 Task: Add Mindbridge.
Action: Mouse moved to (386, 78)
Screenshot: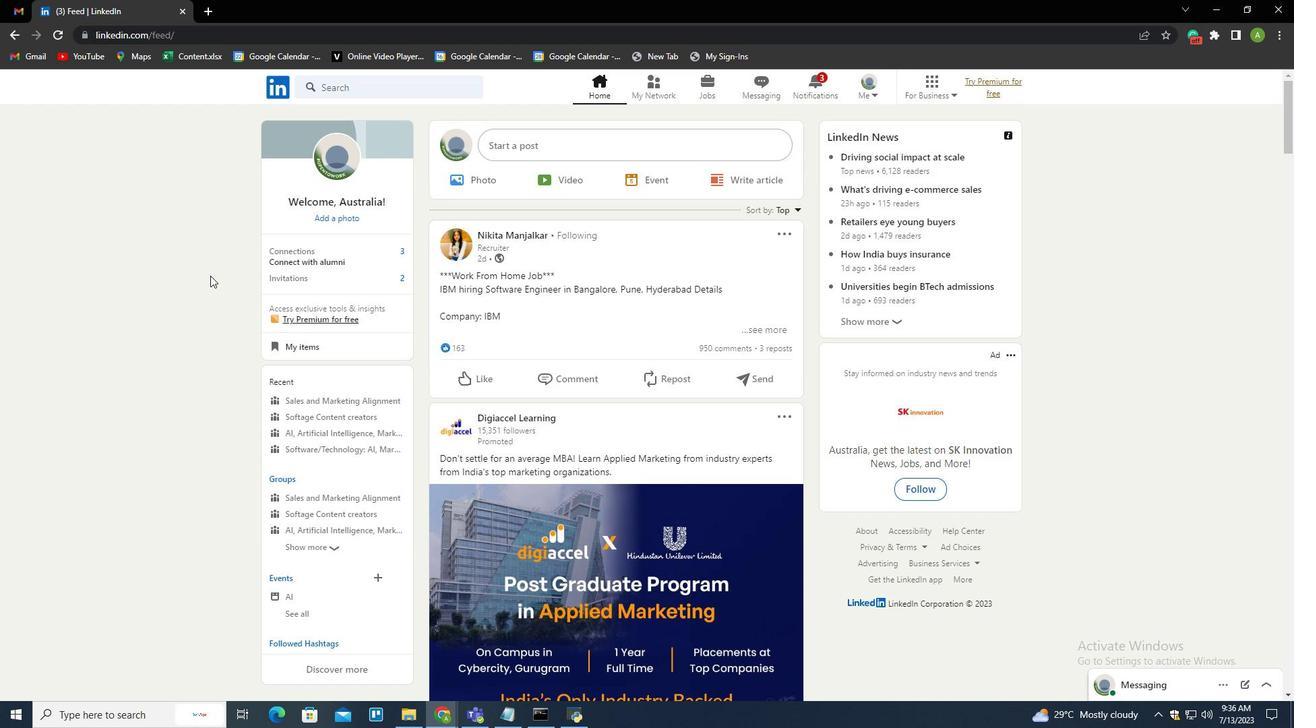 
Action: Mouse pressed left at (386, 78)
Screenshot: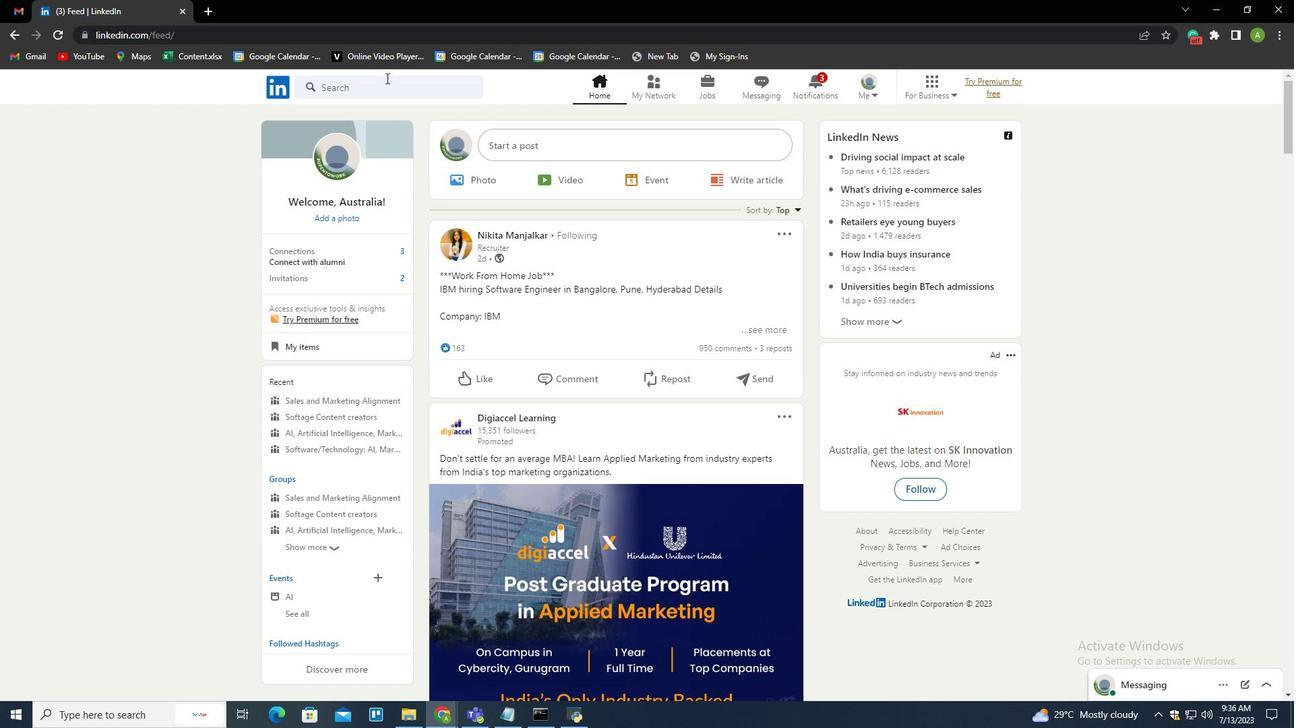 
Action: Mouse moved to (338, 201)
Screenshot: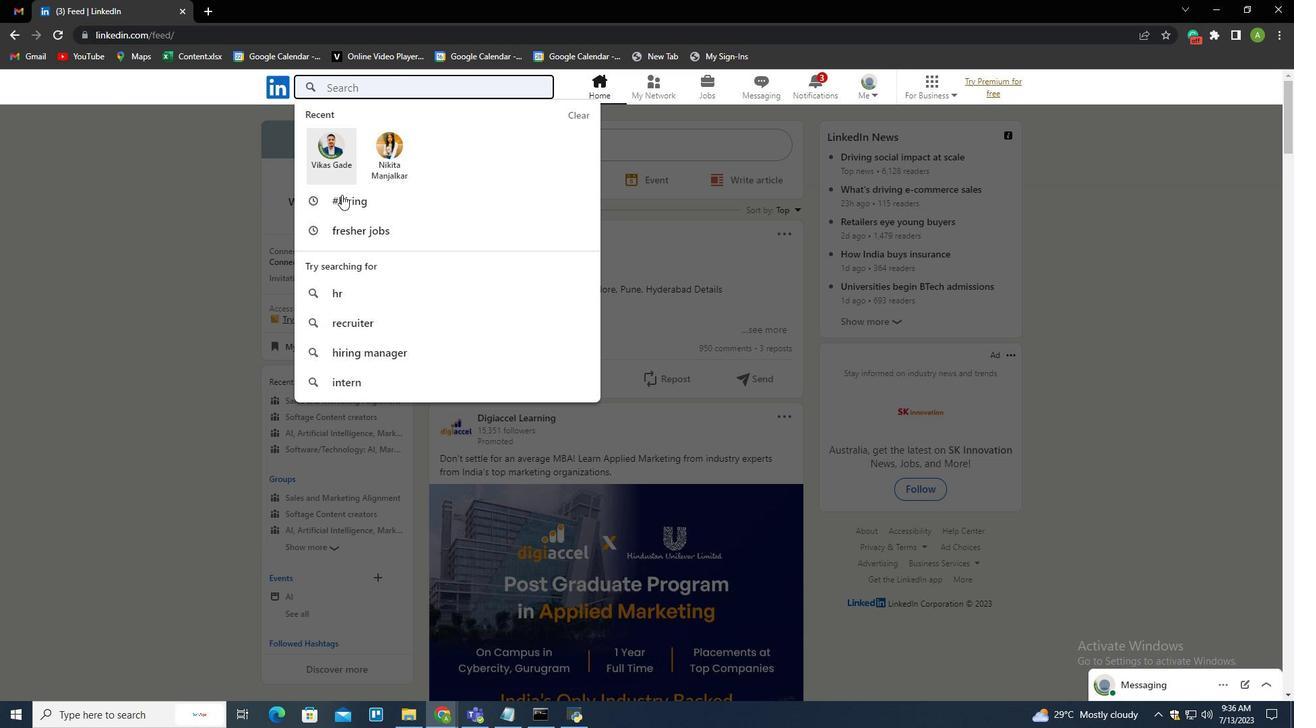 
Action: Mouse pressed left at (338, 201)
Screenshot: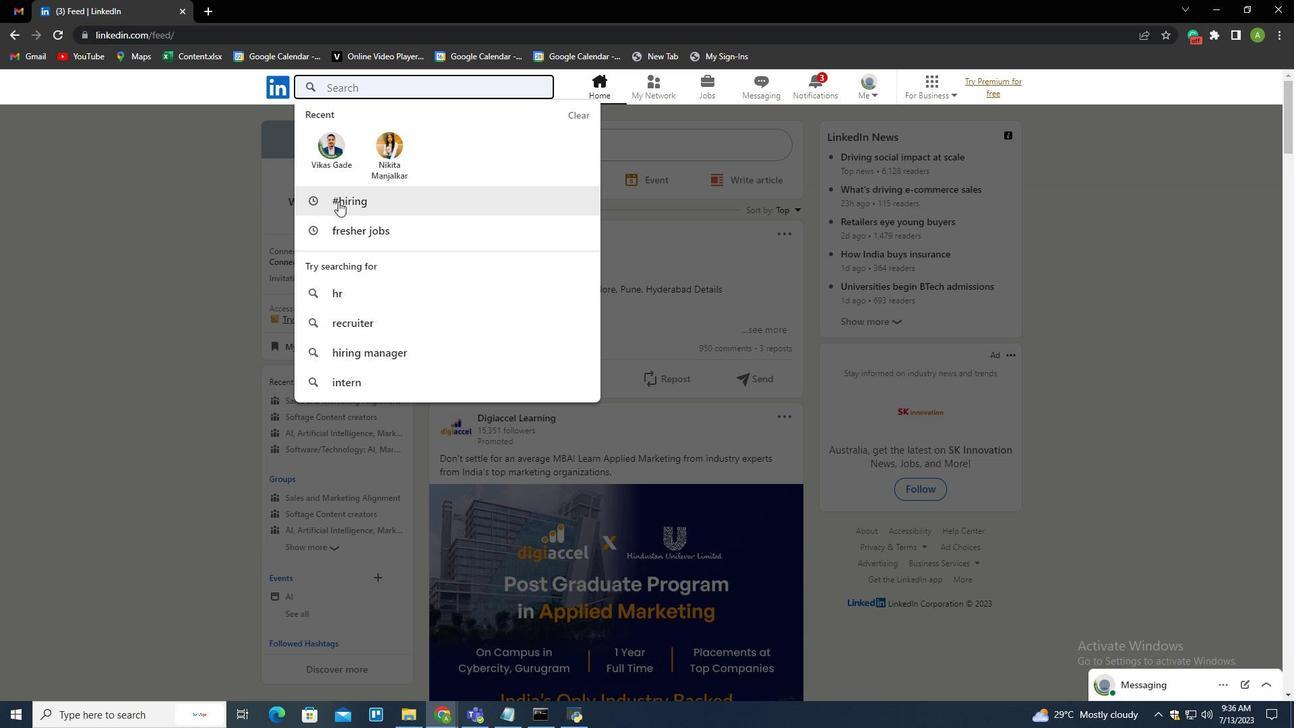 
Action: Mouse moved to (461, 126)
Screenshot: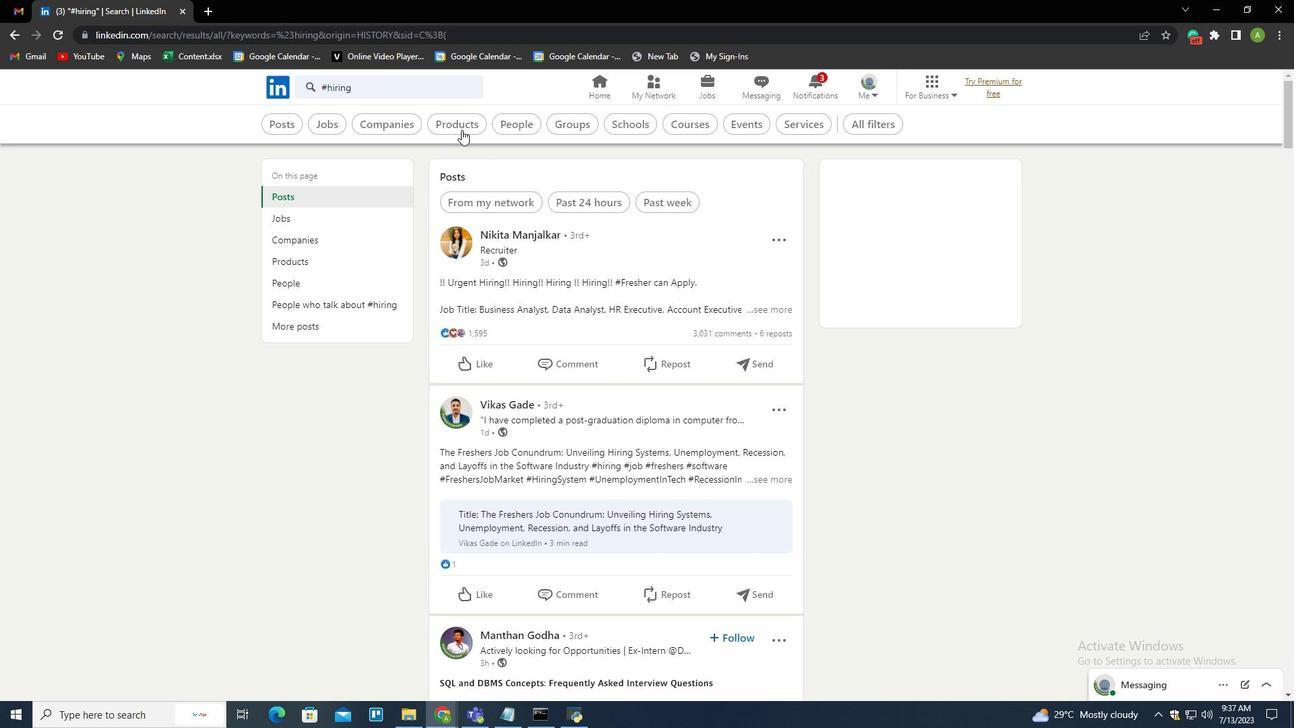
Action: Mouse pressed left at (461, 126)
Screenshot: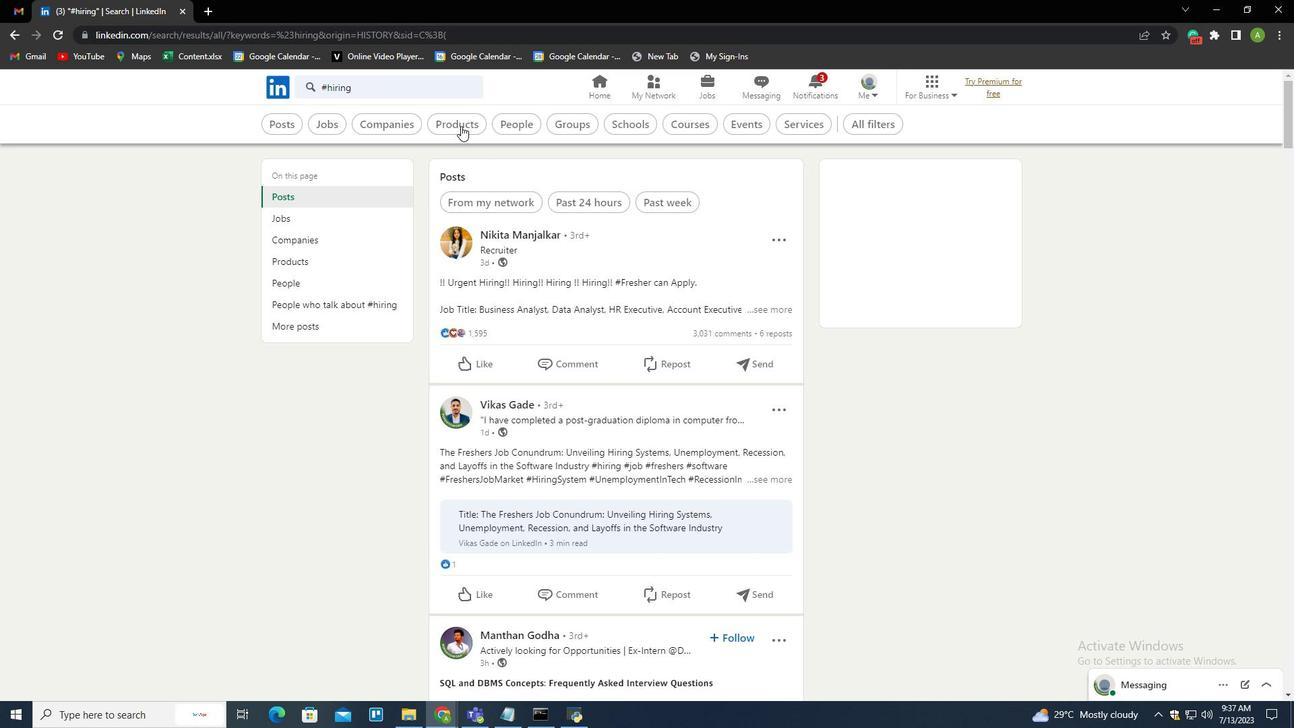 
Action: Mouse moved to (541, 122)
Screenshot: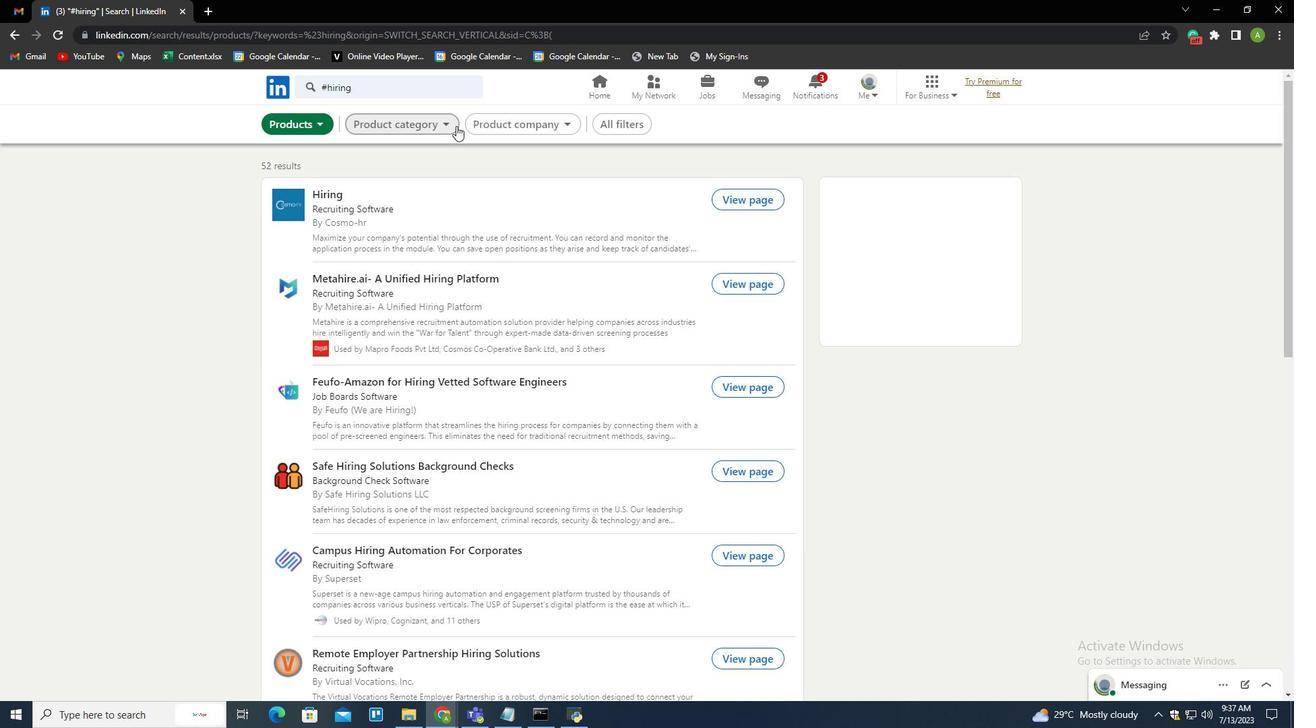 
Action: Mouse pressed left at (541, 122)
Screenshot: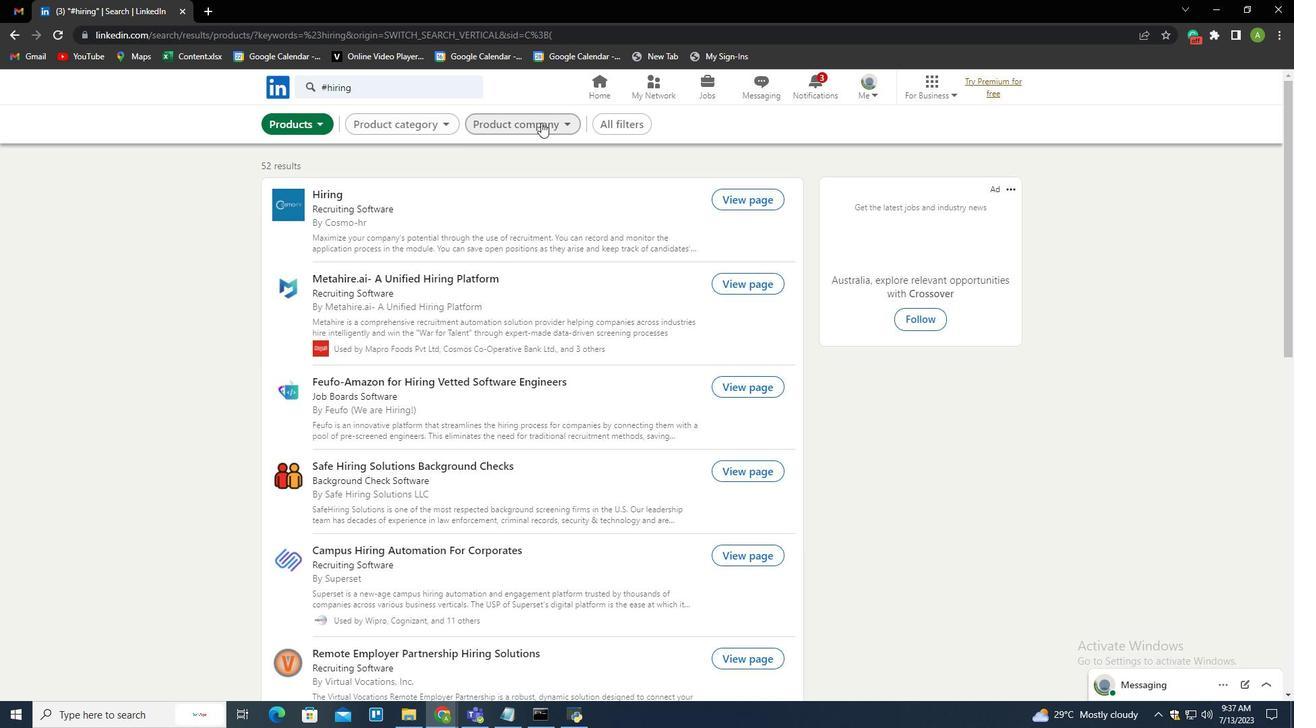 
Action: Mouse moved to (490, 166)
Screenshot: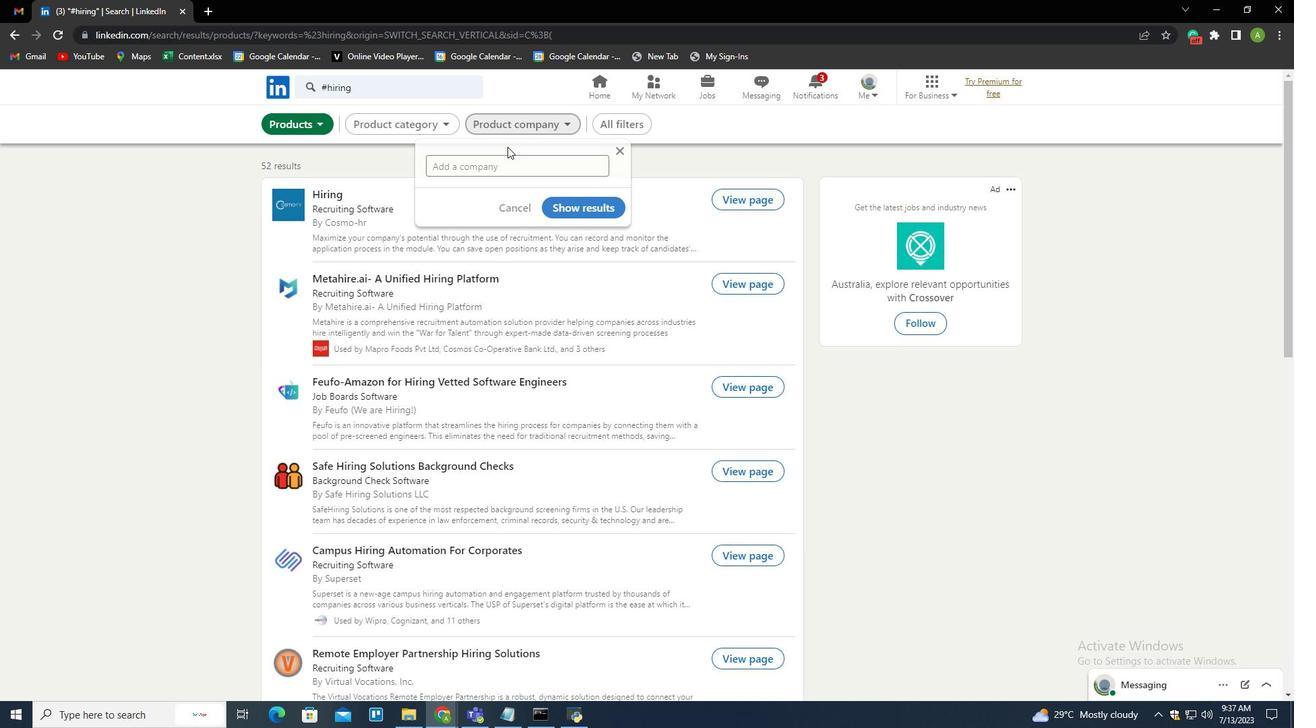 
Action: Mouse pressed left at (490, 166)
Screenshot: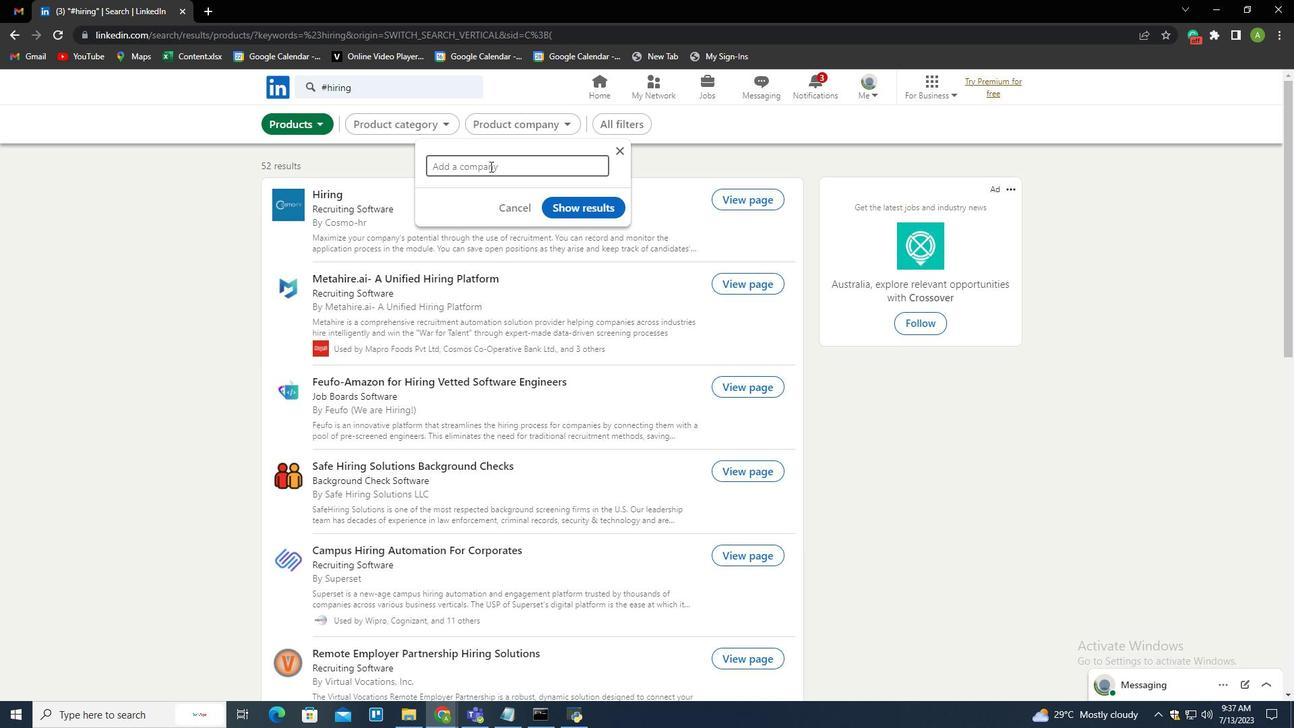 
Action: Key pressed <Key.shift_r>Mindbridg
Screenshot: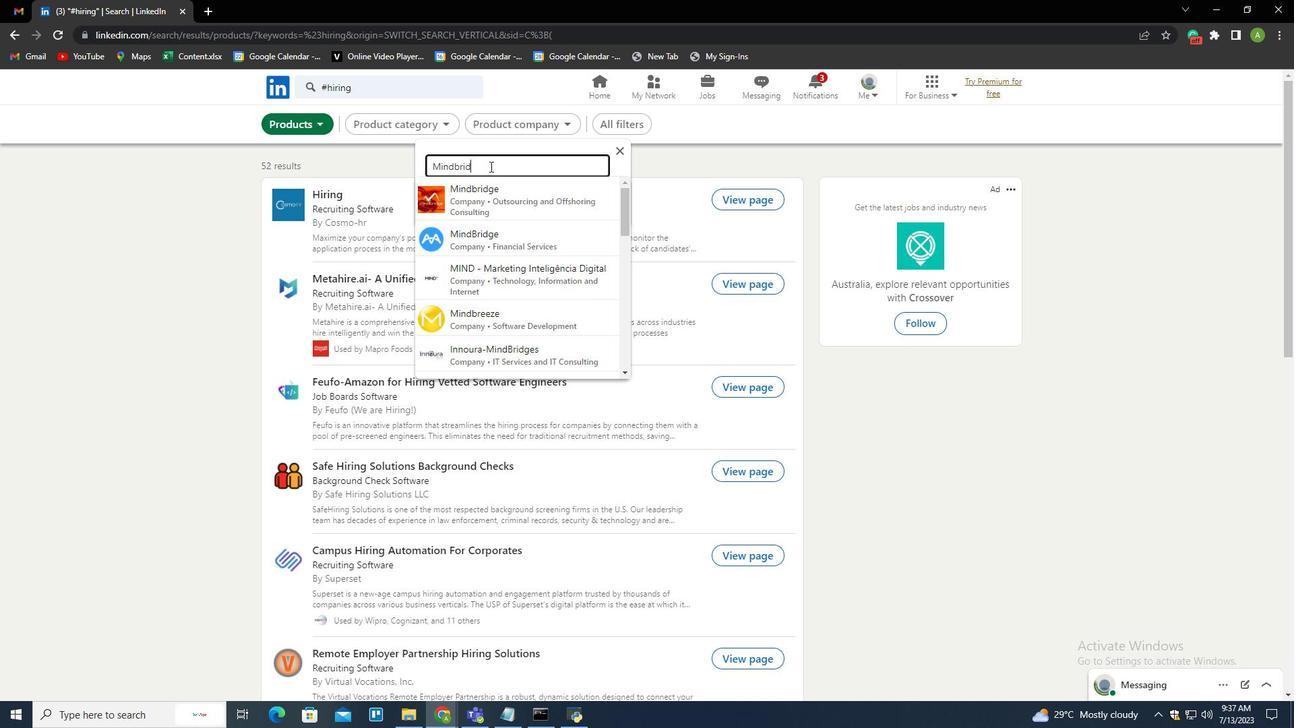 
Action: Mouse moved to (497, 197)
Screenshot: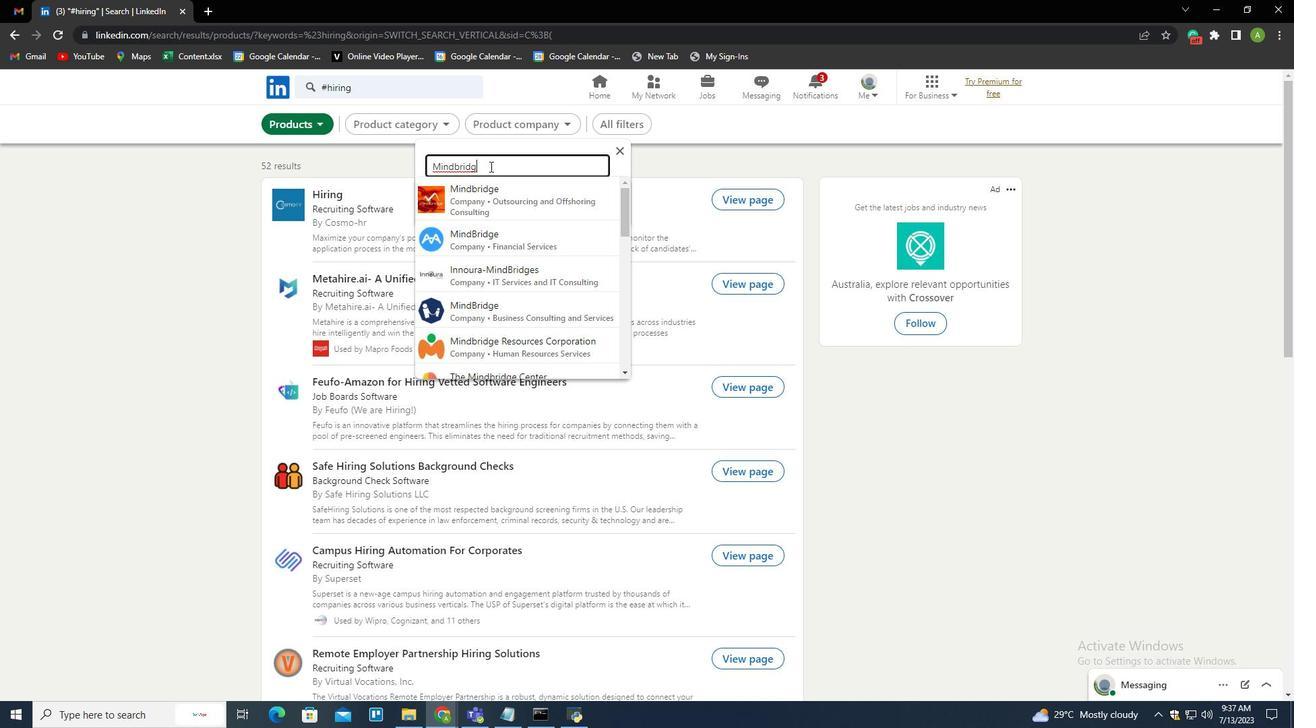 
Action: Mouse pressed left at (497, 197)
Screenshot: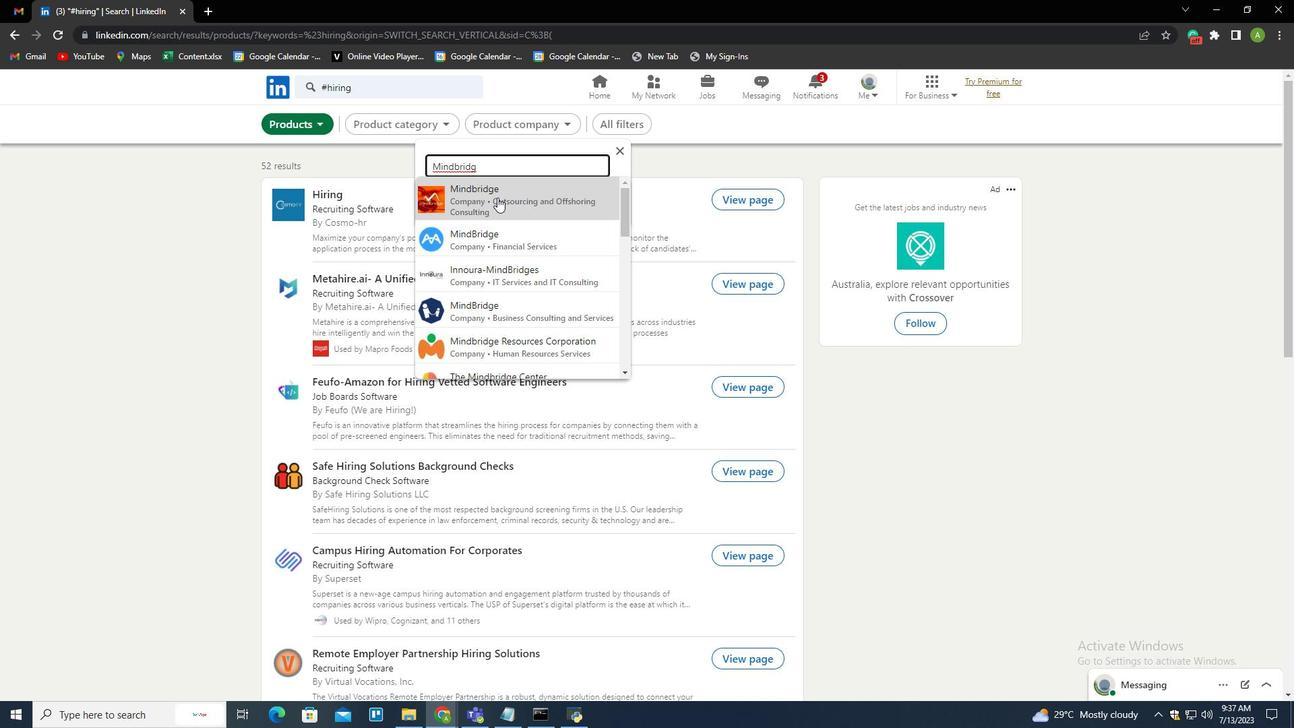
